 Task: Change the calendar view to 'List' in Microsoft Outlook.
Action: Mouse moved to (9, 49)
Screenshot: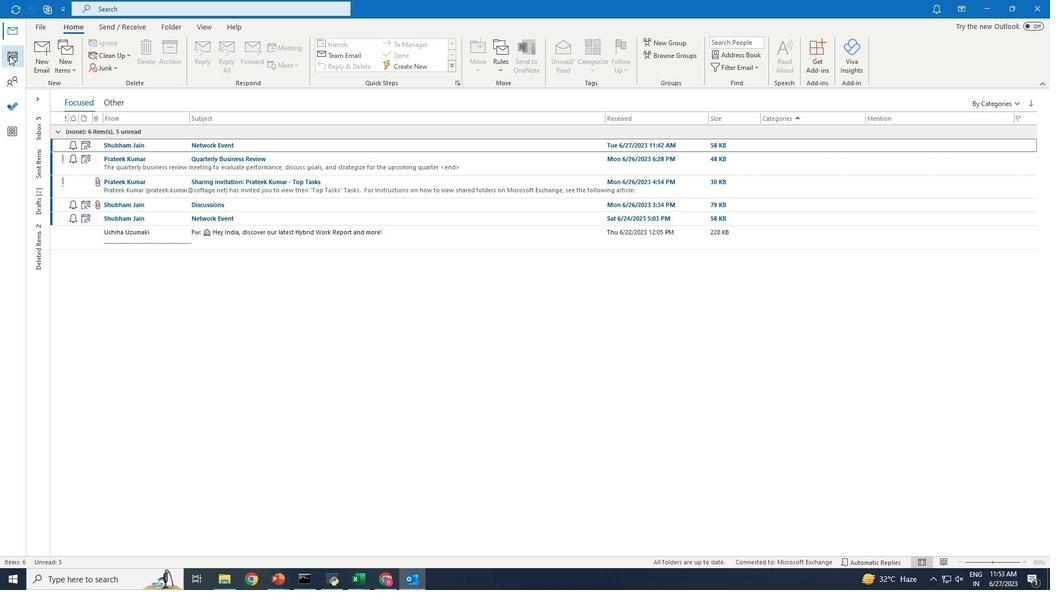 
Action: Mouse pressed left at (9, 49)
Screenshot: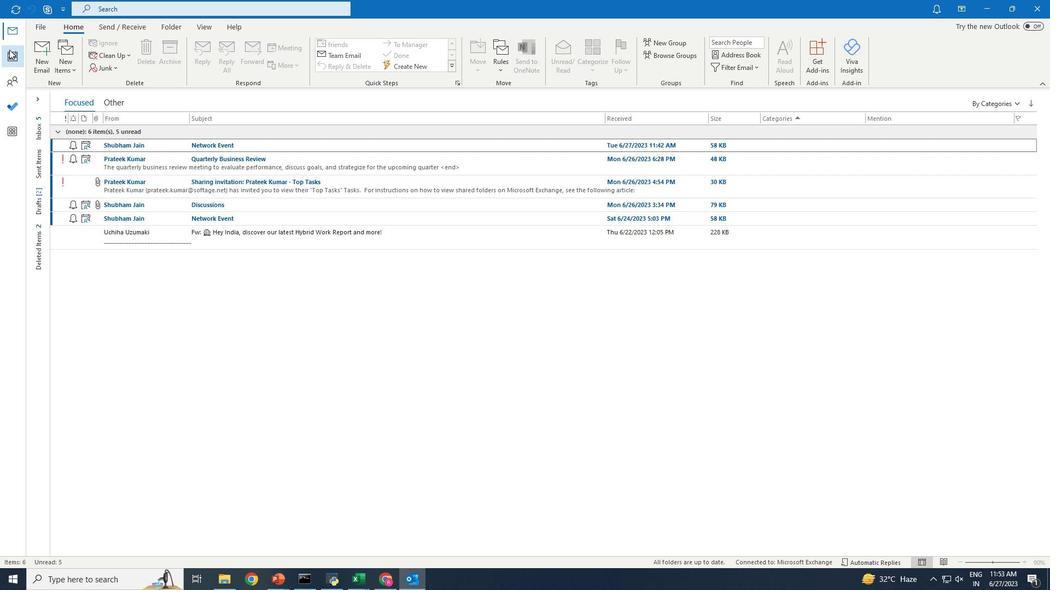 
Action: Mouse moved to (207, 29)
Screenshot: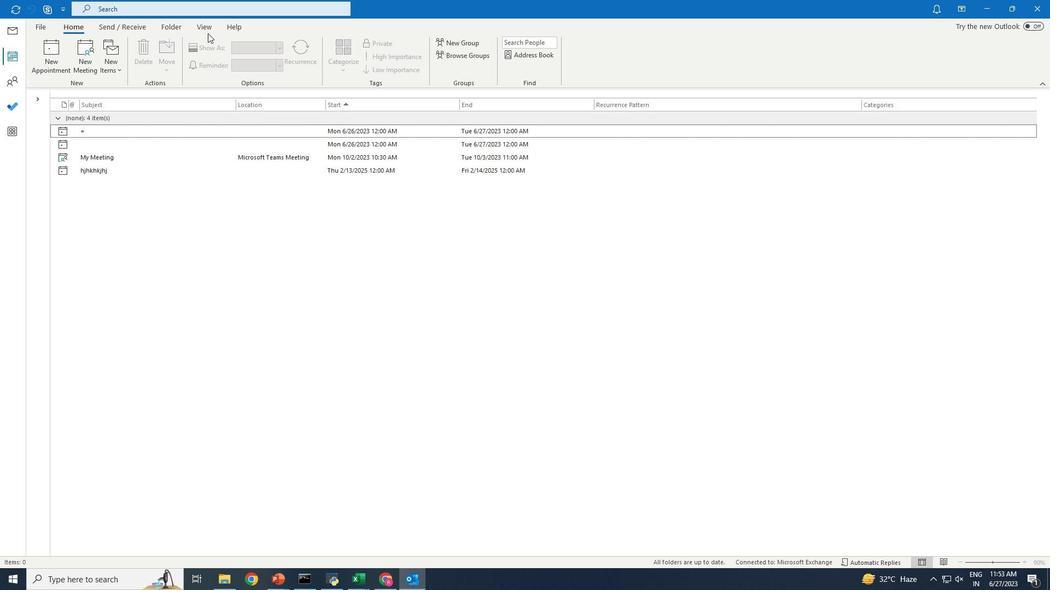 
Action: Mouse pressed left at (207, 29)
Screenshot: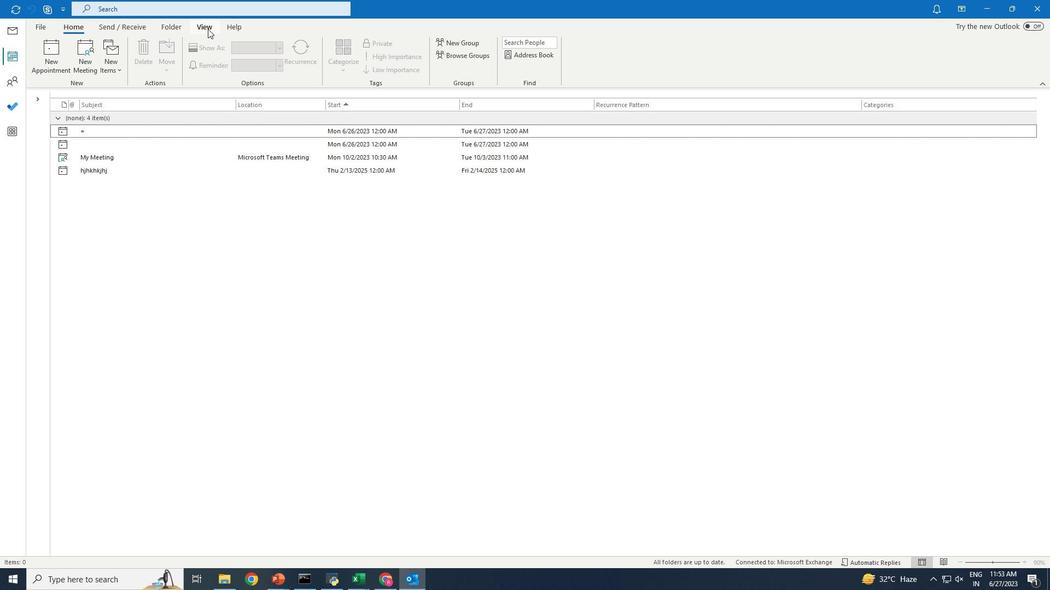 
Action: Mouse moved to (44, 63)
Screenshot: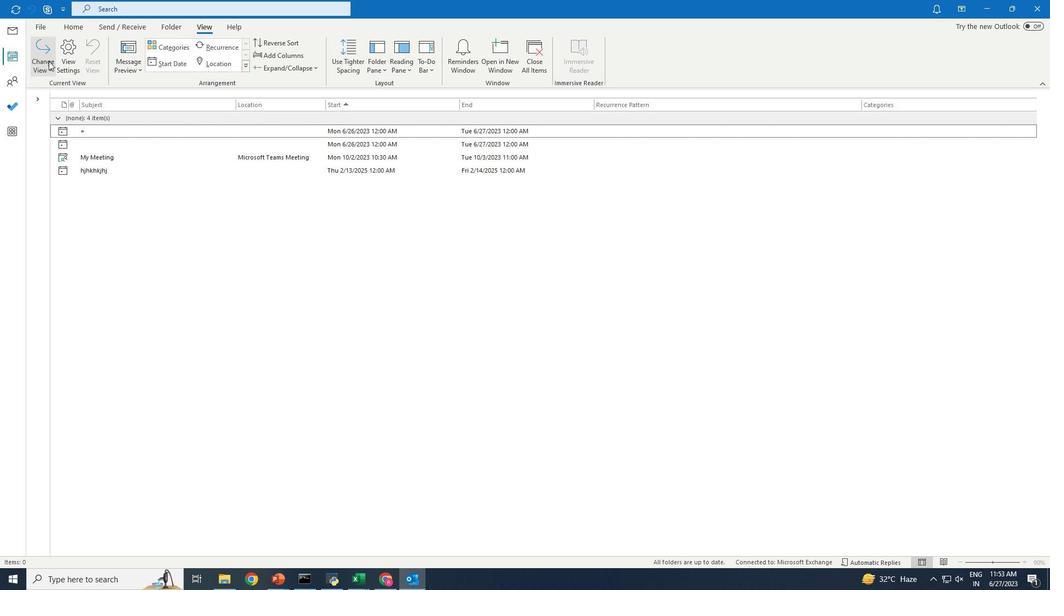 
Action: Mouse pressed left at (44, 63)
Screenshot: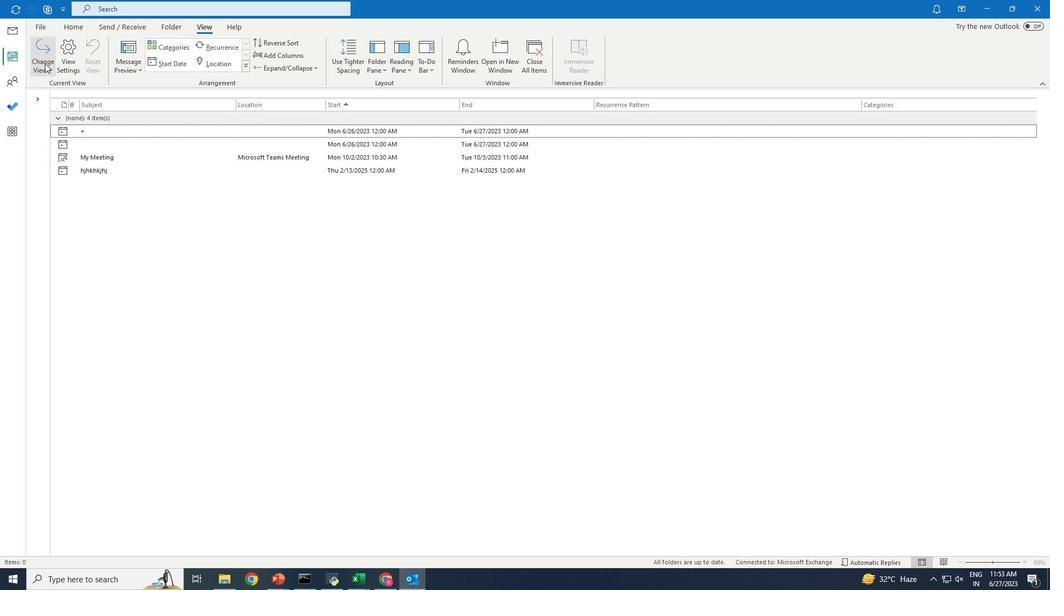 
Action: Mouse moved to (49, 89)
Screenshot: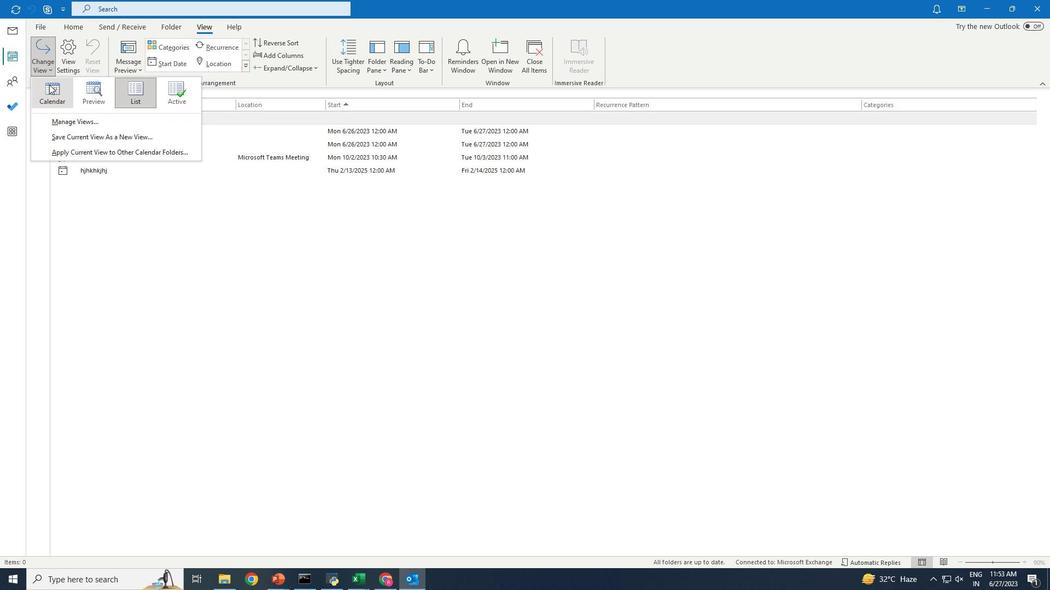 
Action: Mouse pressed left at (49, 89)
Screenshot: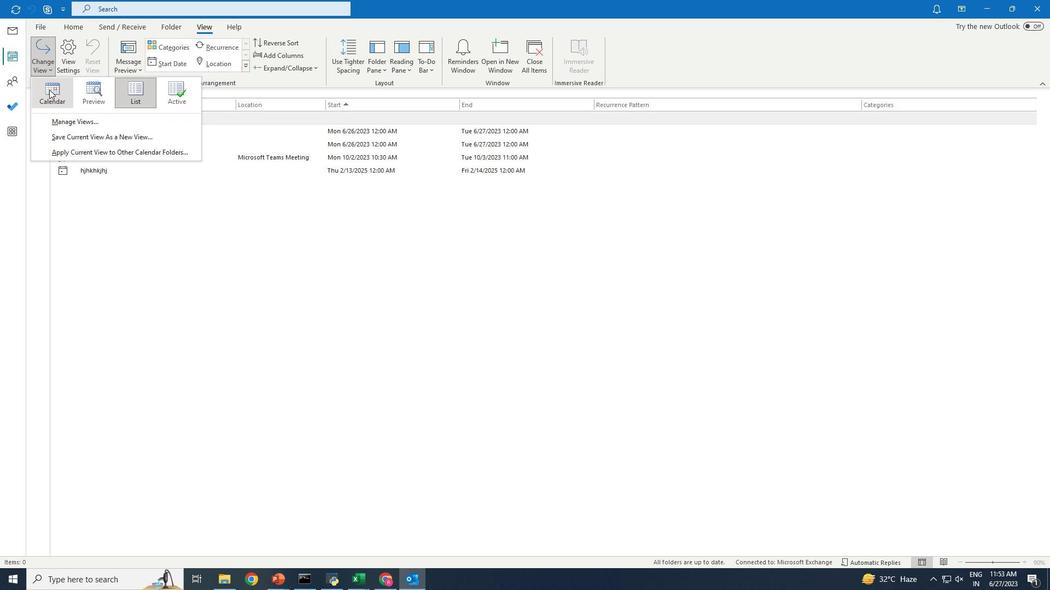 
Action: Mouse moved to (52, 91)
Screenshot: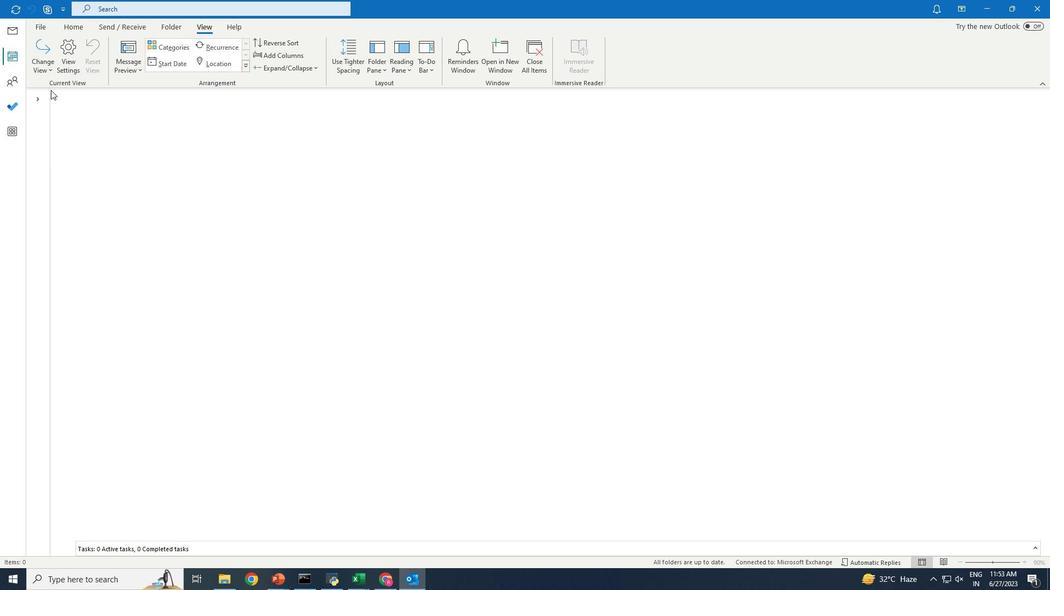 
